Task: Create List Podcasts in Board Customer Acquisition Cost to Workspace Business Intelligence and Analytics. Create List Videos in Board Customer Advocacy to Workspace Business Intelligence and Analytics. Create List Articles in Board Business Model SWOT Analysis and Planning to Workspace Business Intelligence and Analytics
Action: Mouse moved to (97, 361)
Screenshot: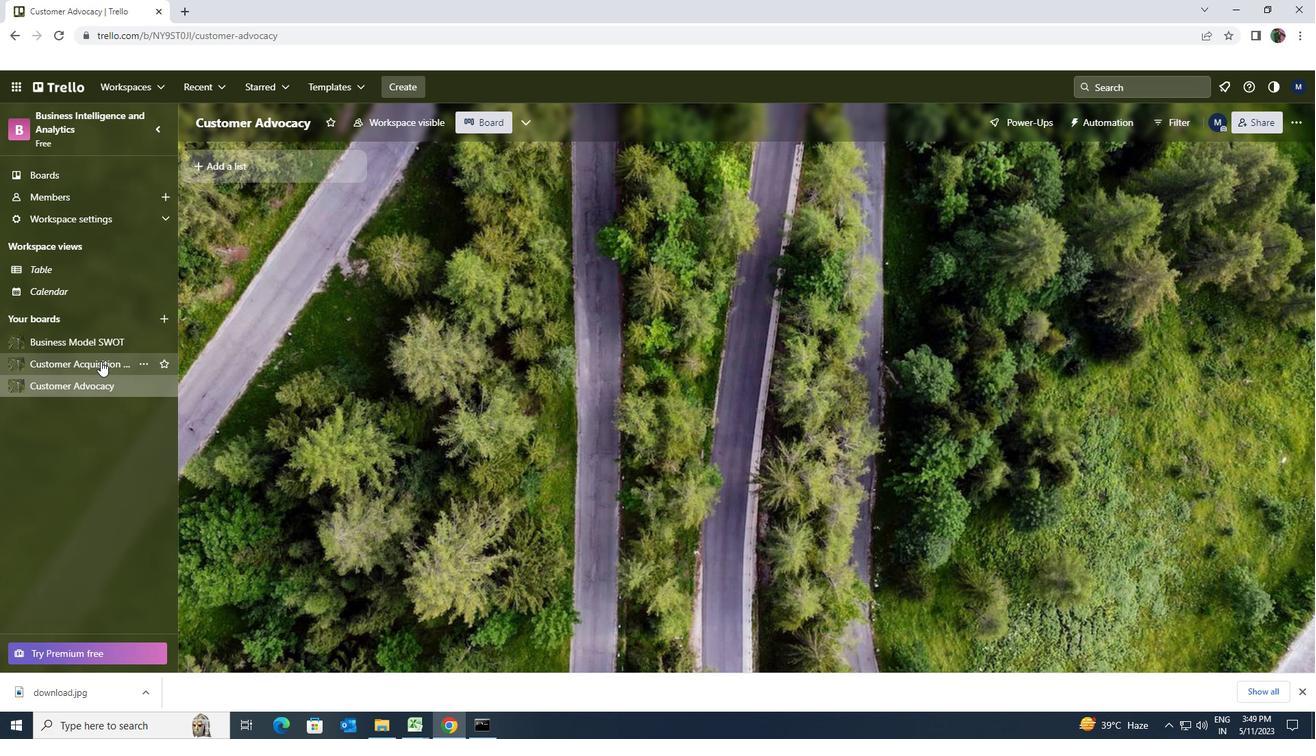 
Action: Mouse pressed left at (97, 361)
Screenshot: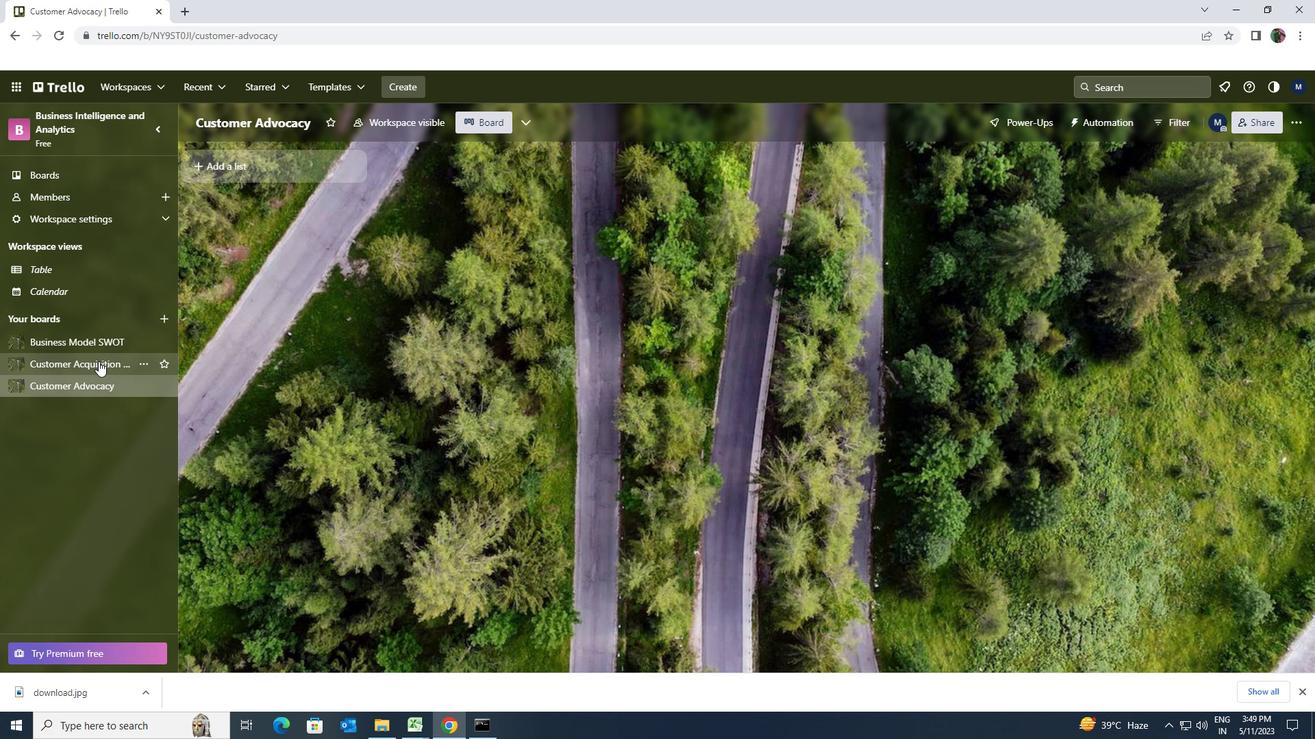 
Action: Mouse moved to (230, 176)
Screenshot: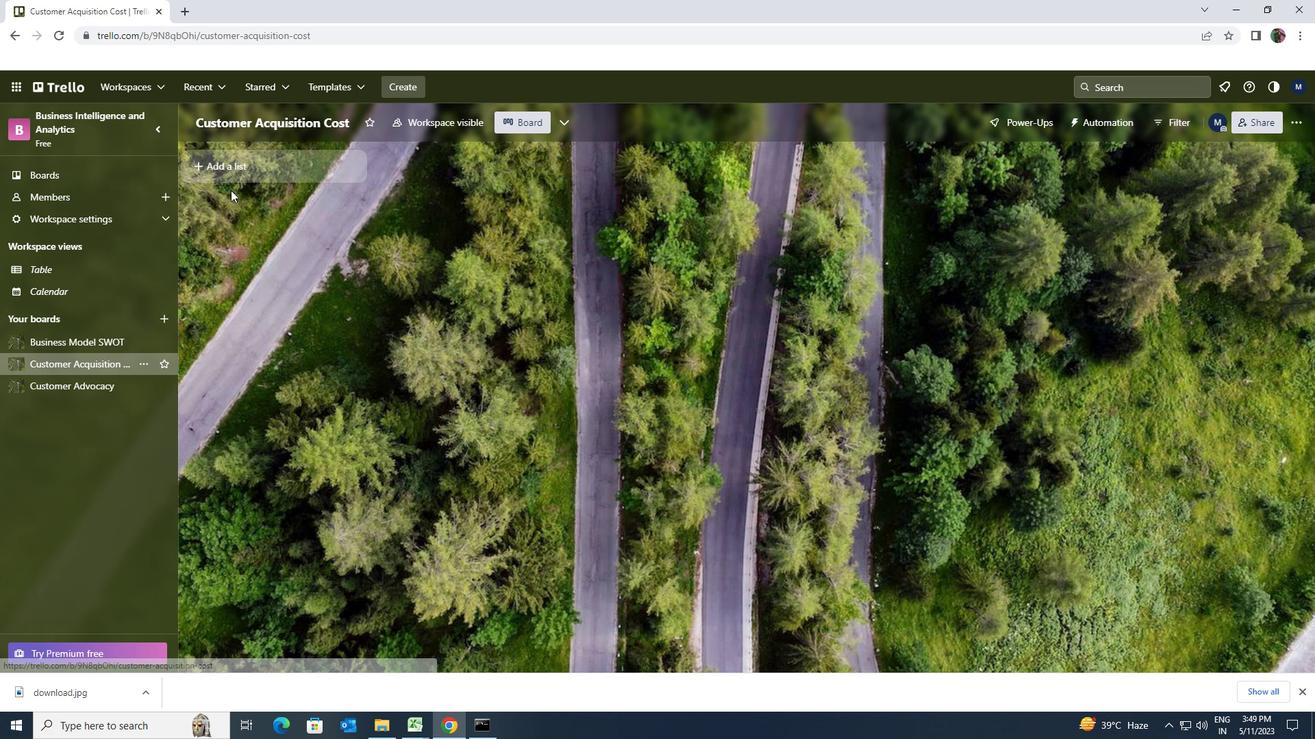 
Action: Mouse pressed left at (230, 176)
Screenshot: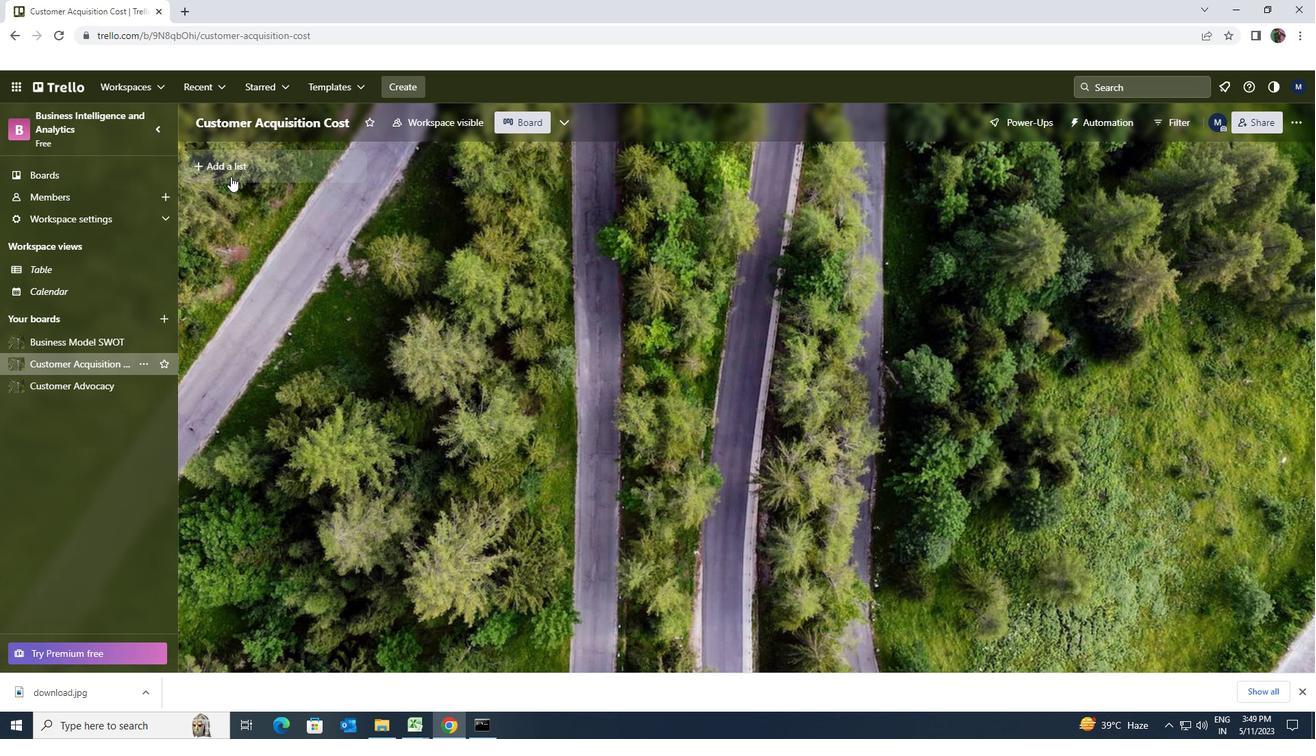 
Action: Key pressed <Key.shift>PODCASTS
Screenshot: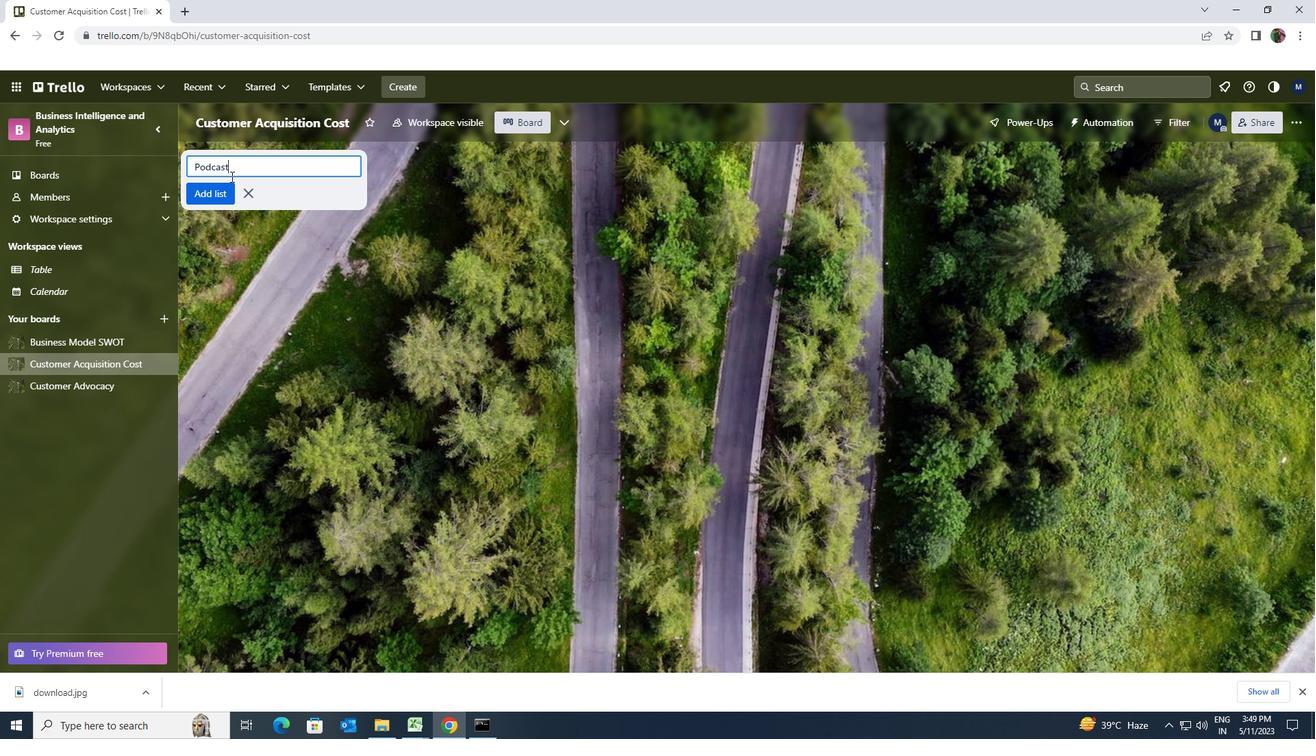 
Action: Mouse moved to (227, 191)
Screenshot: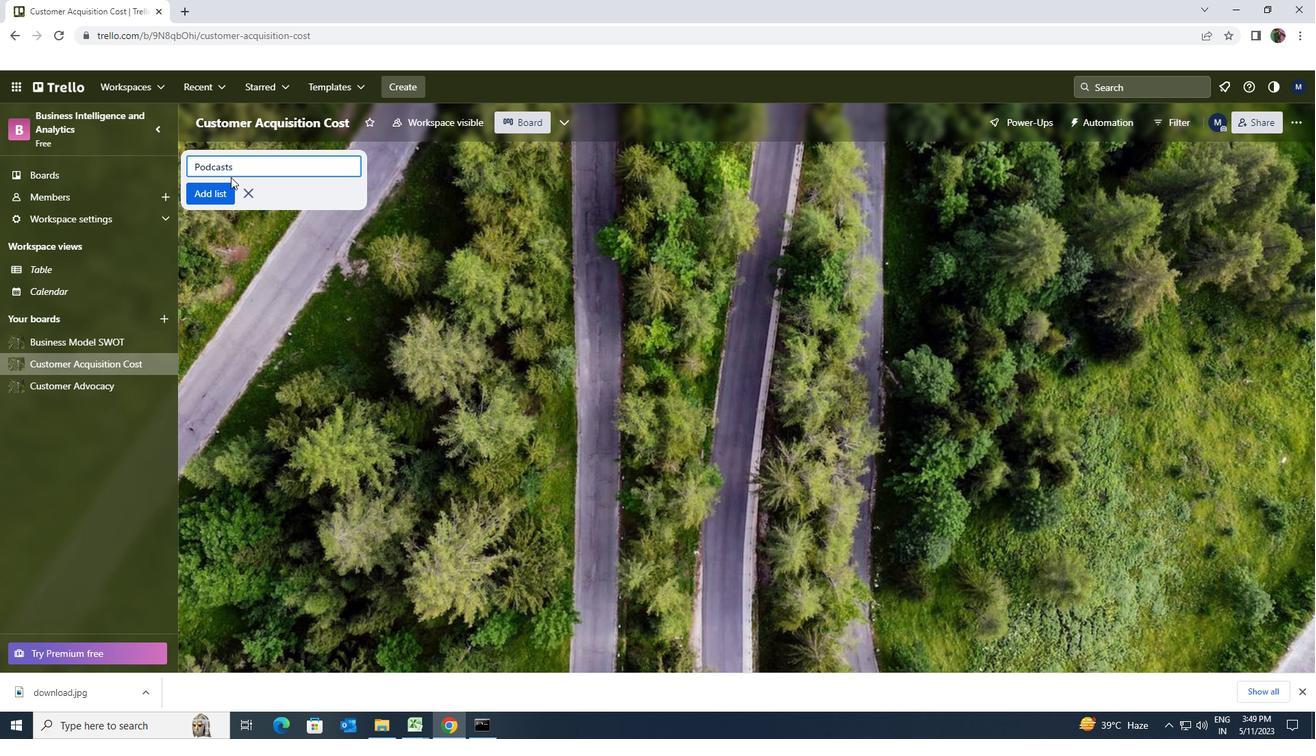 
Action: Mouse pressed left at (227, 191)
Screenshot: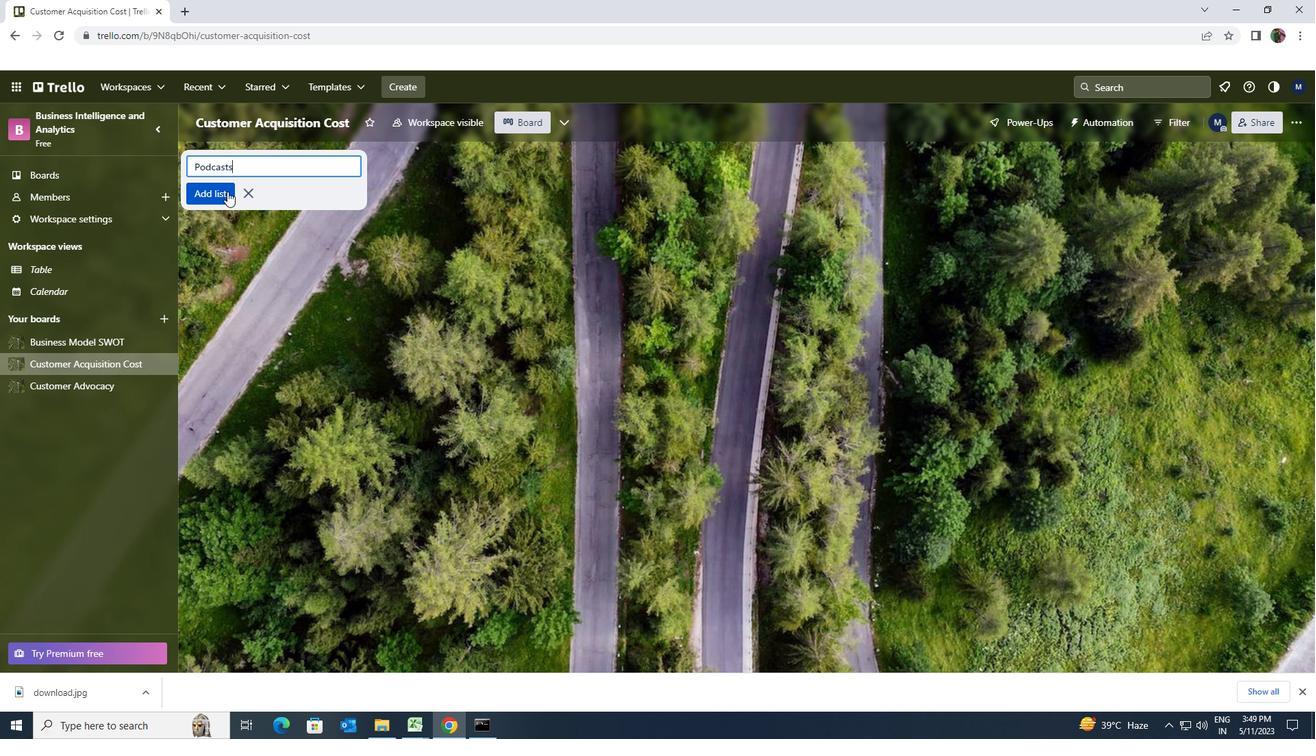 
Action: Mouse moved to (89, 384)
Screenshot: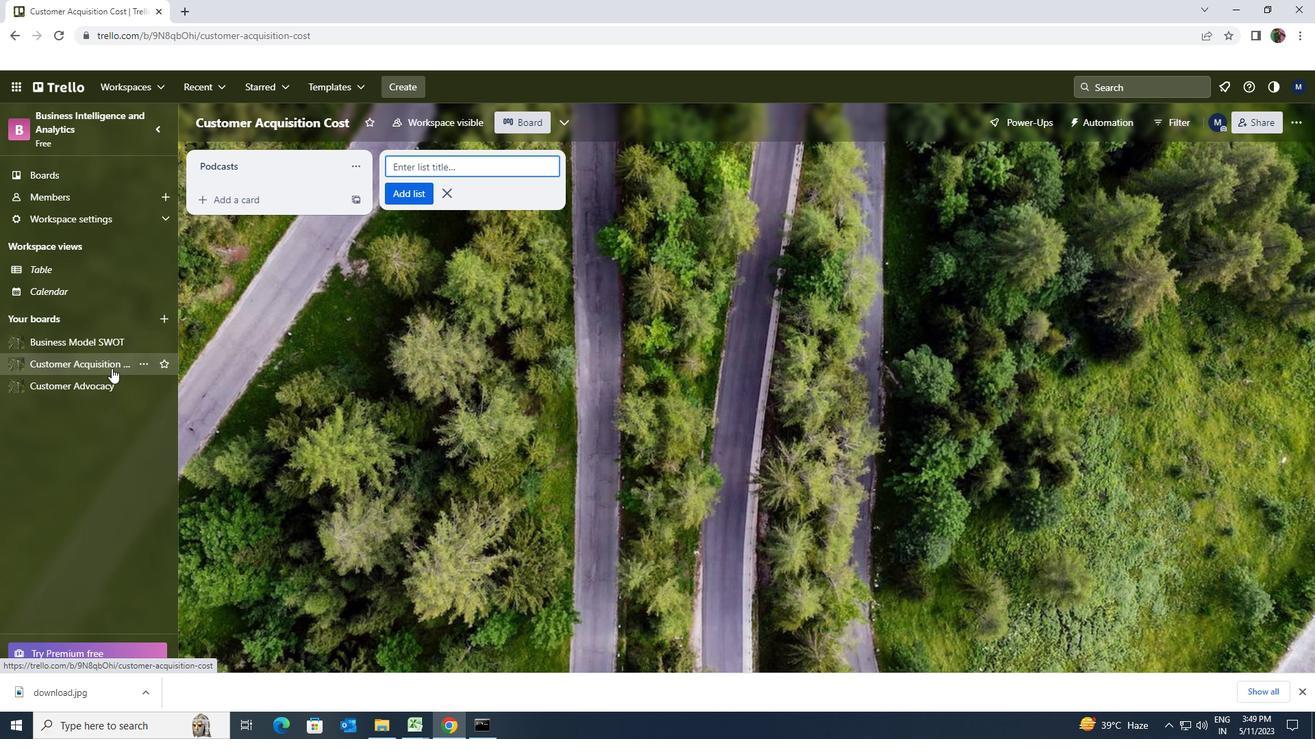 
Action: Mouse pressed left at (89, 384)
Screenshot: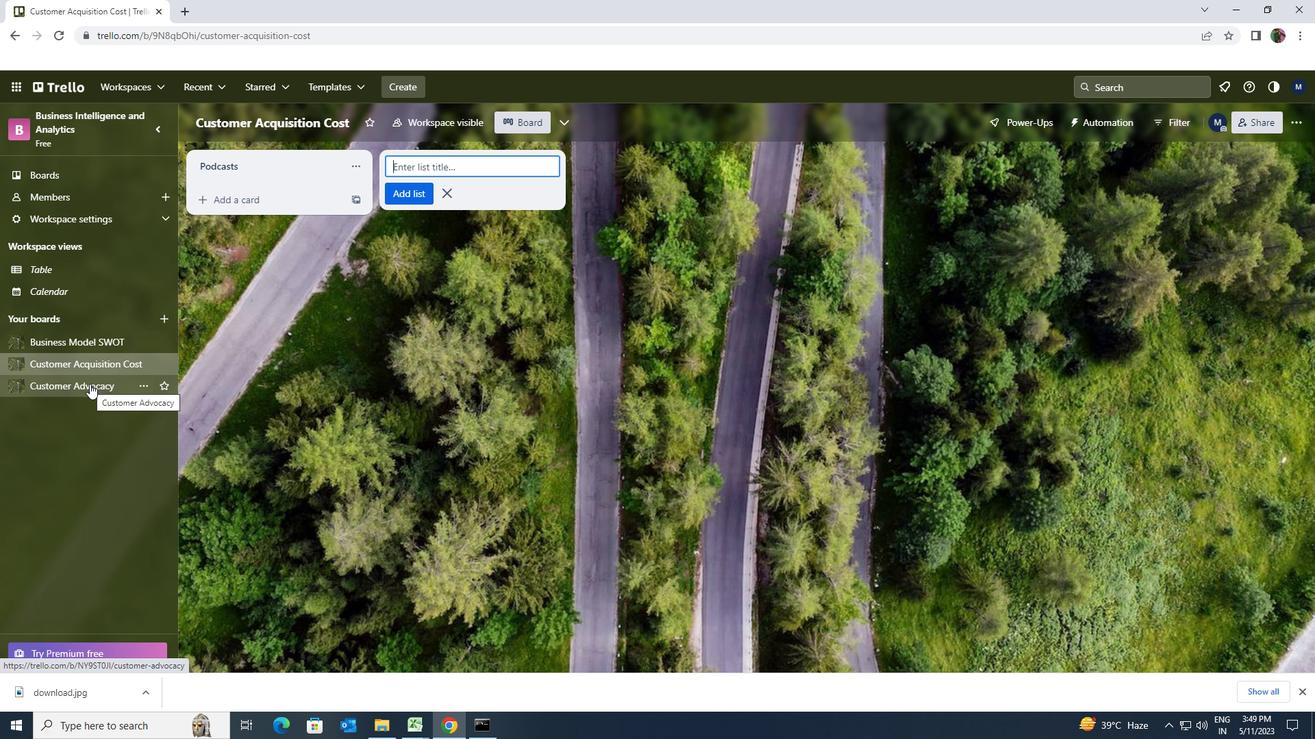 
Action: Mouse moved to (202, 165)
Screenshot: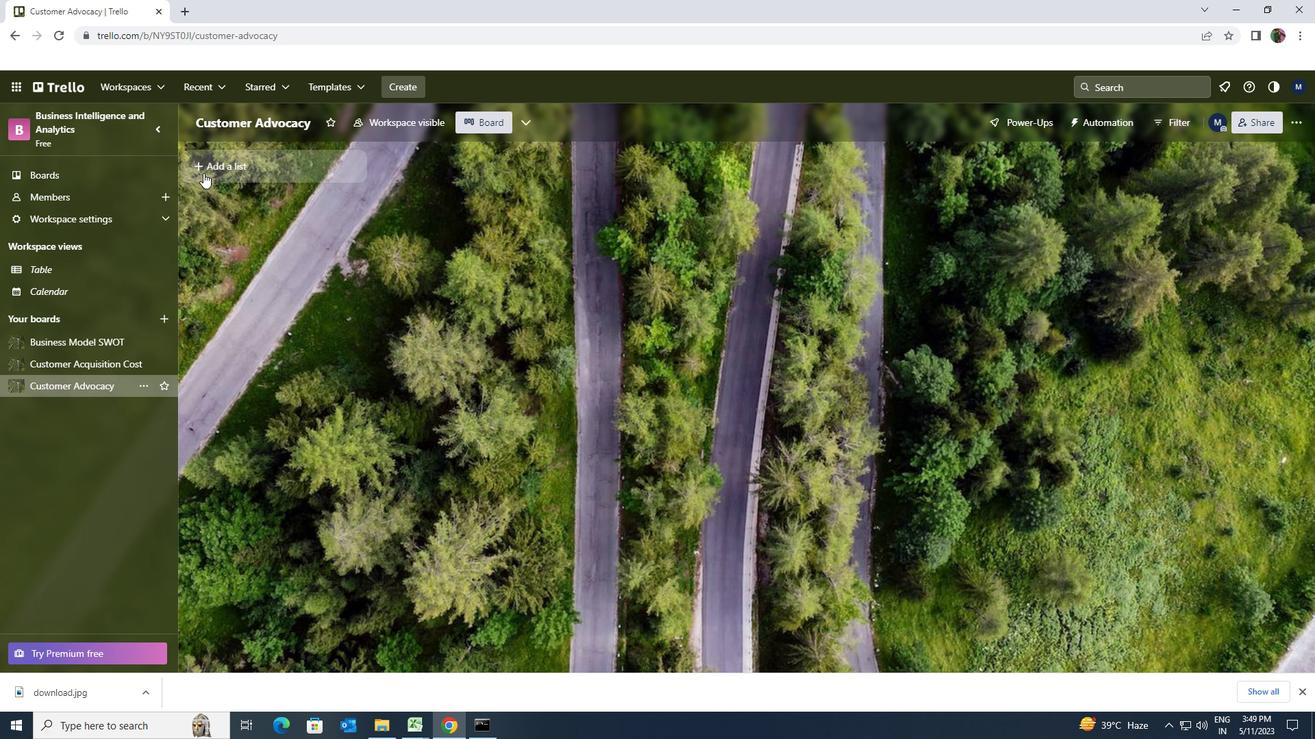 
Action: Mouse pressed left at (202, 165)
Screenshot: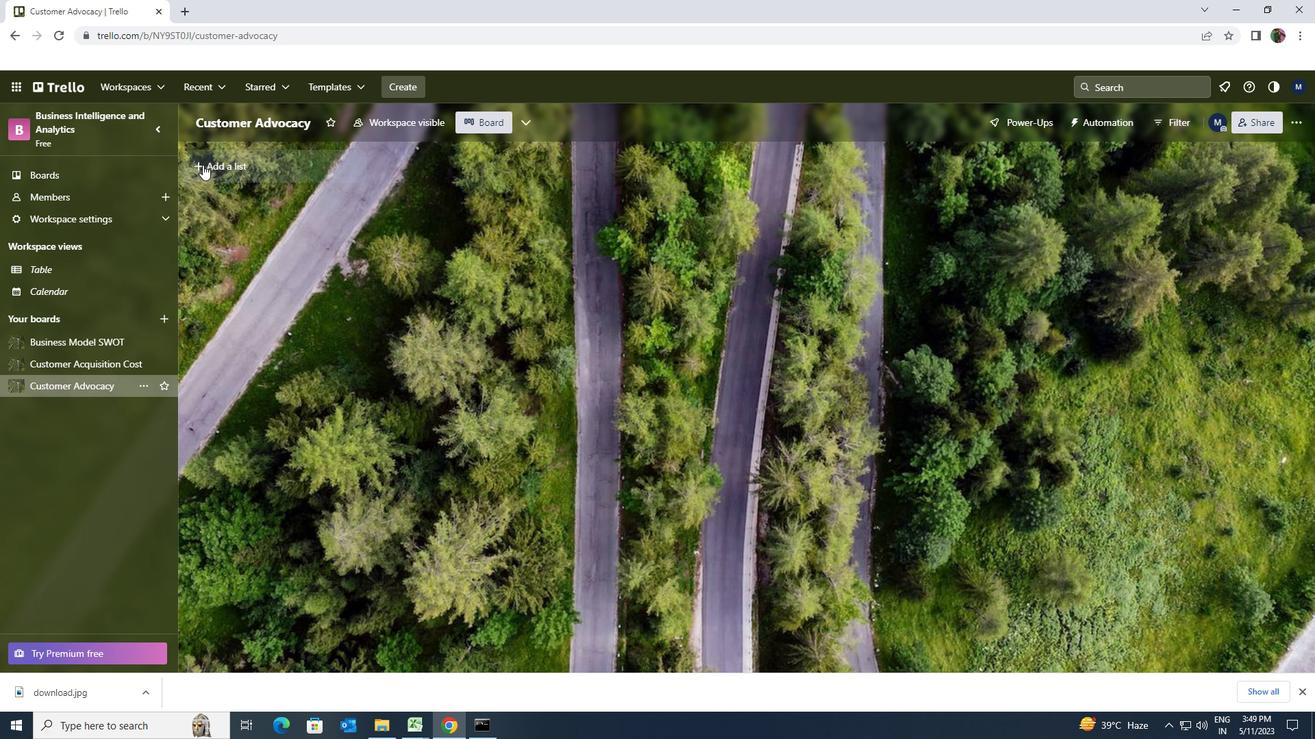 
Action: Key pressed <Key.shift>VIUDEOS
Screenshot: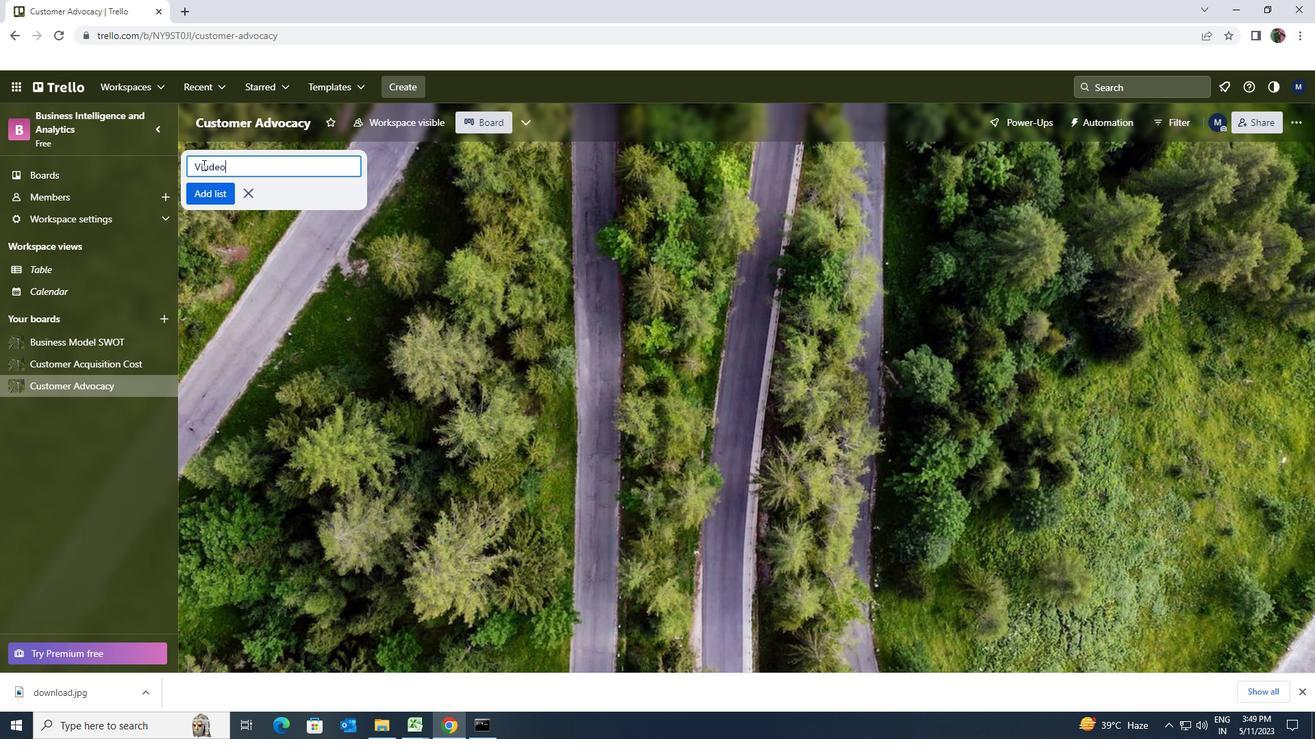 
Action: Mouse moved to (206, 185)
Screenshot: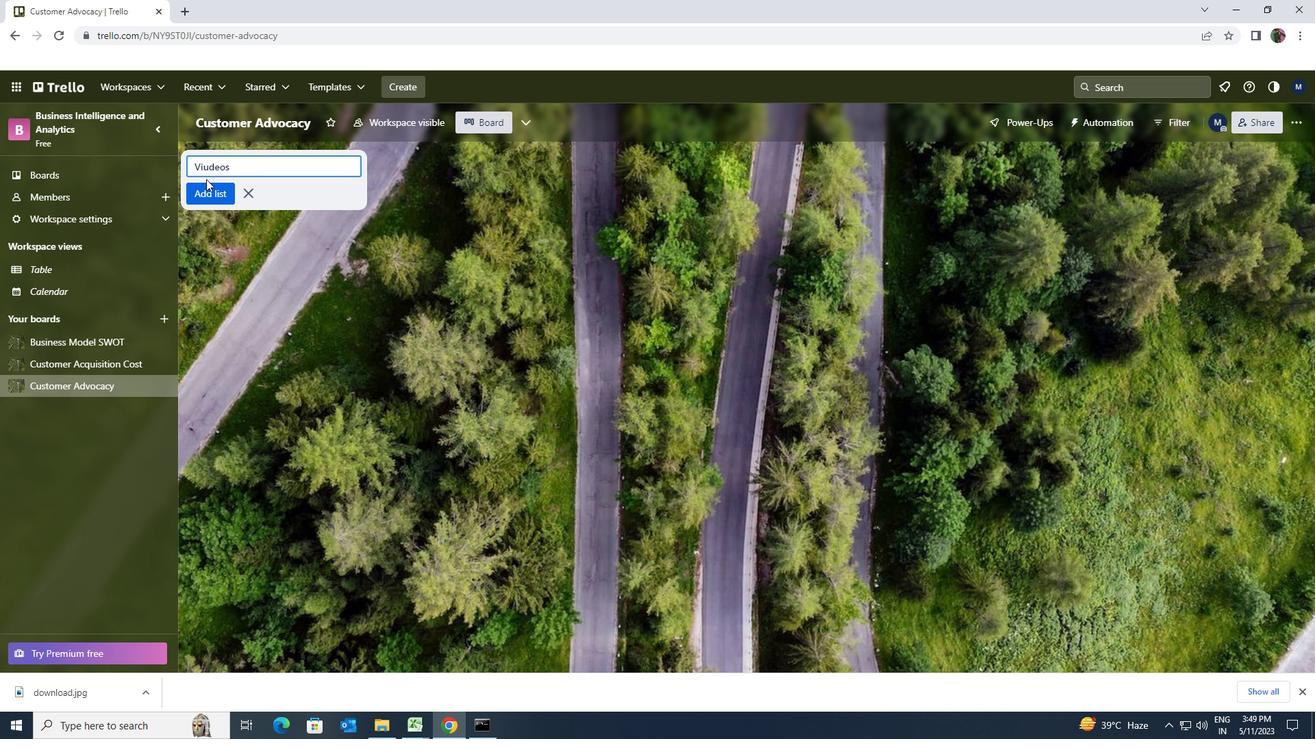 
Action: Mouse pressed left at (206, 185)
Screenshot: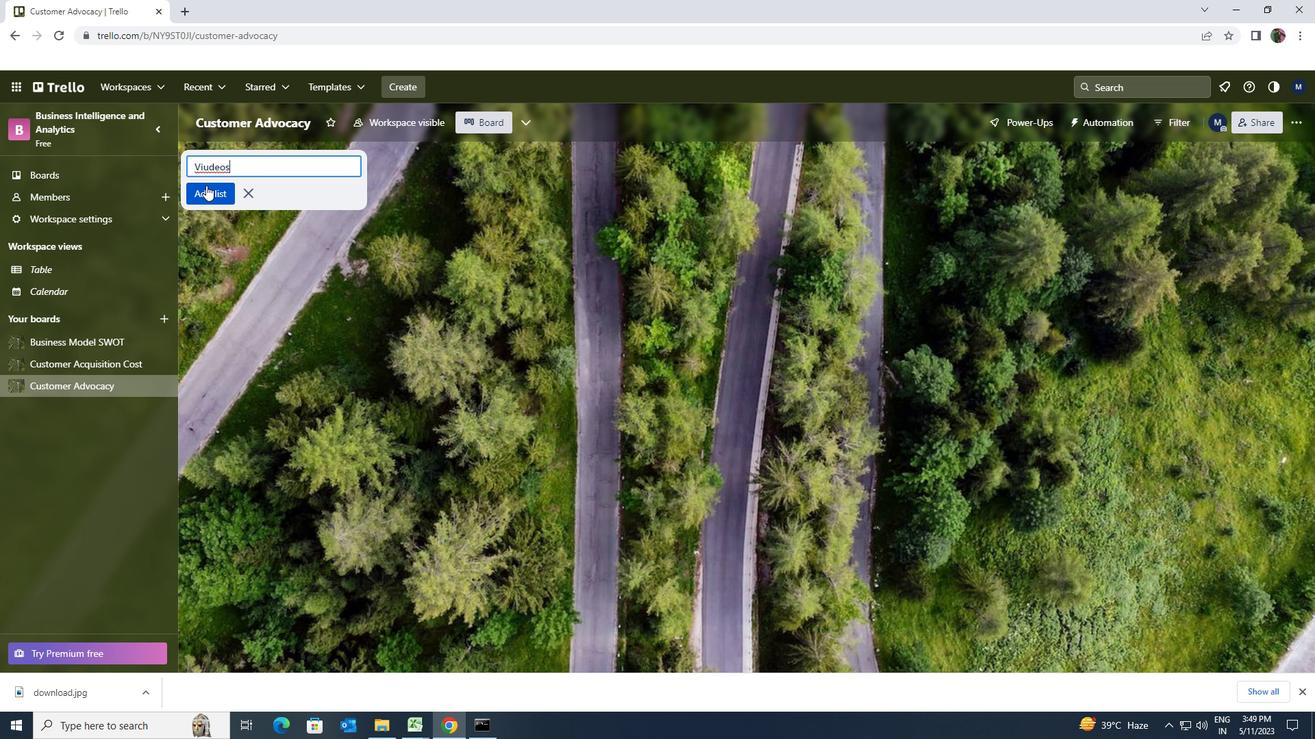 
Action: Mouse moved to (102, 343)
Screenshot: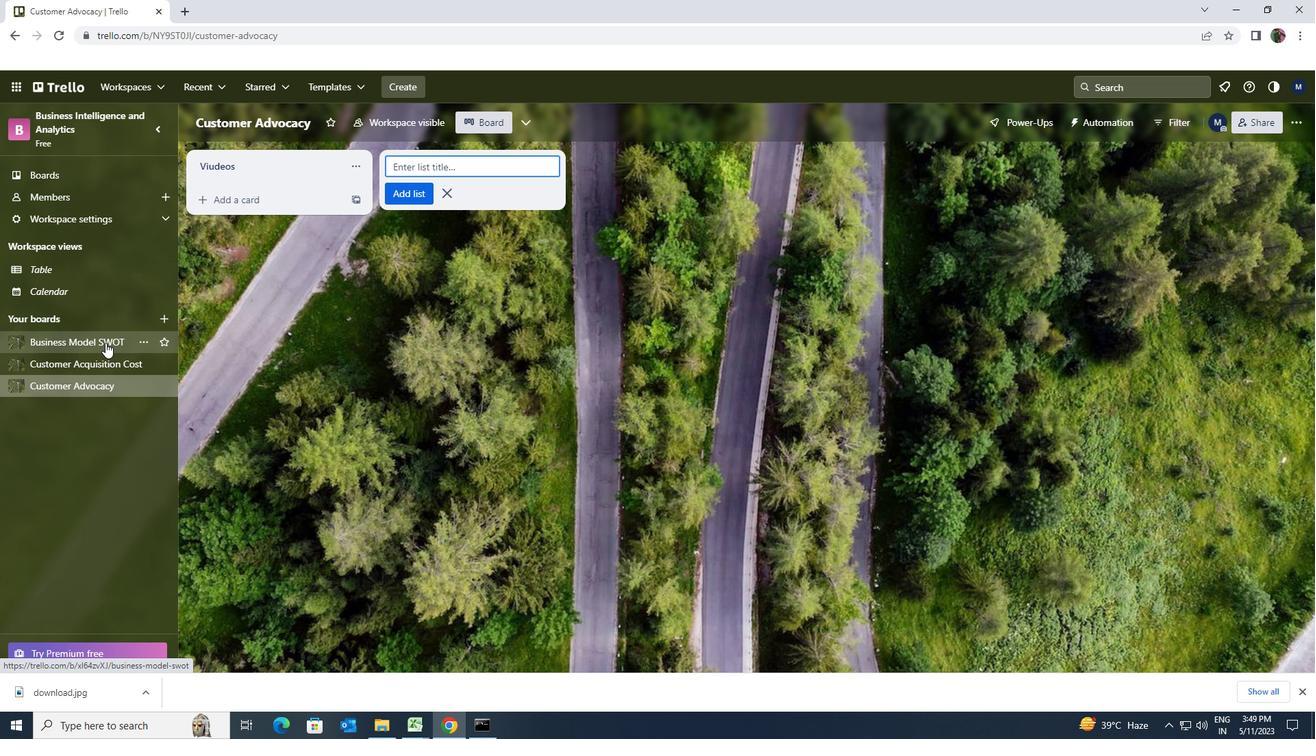 
Action: Mouse pressed left at (102, 343)
Screenshot: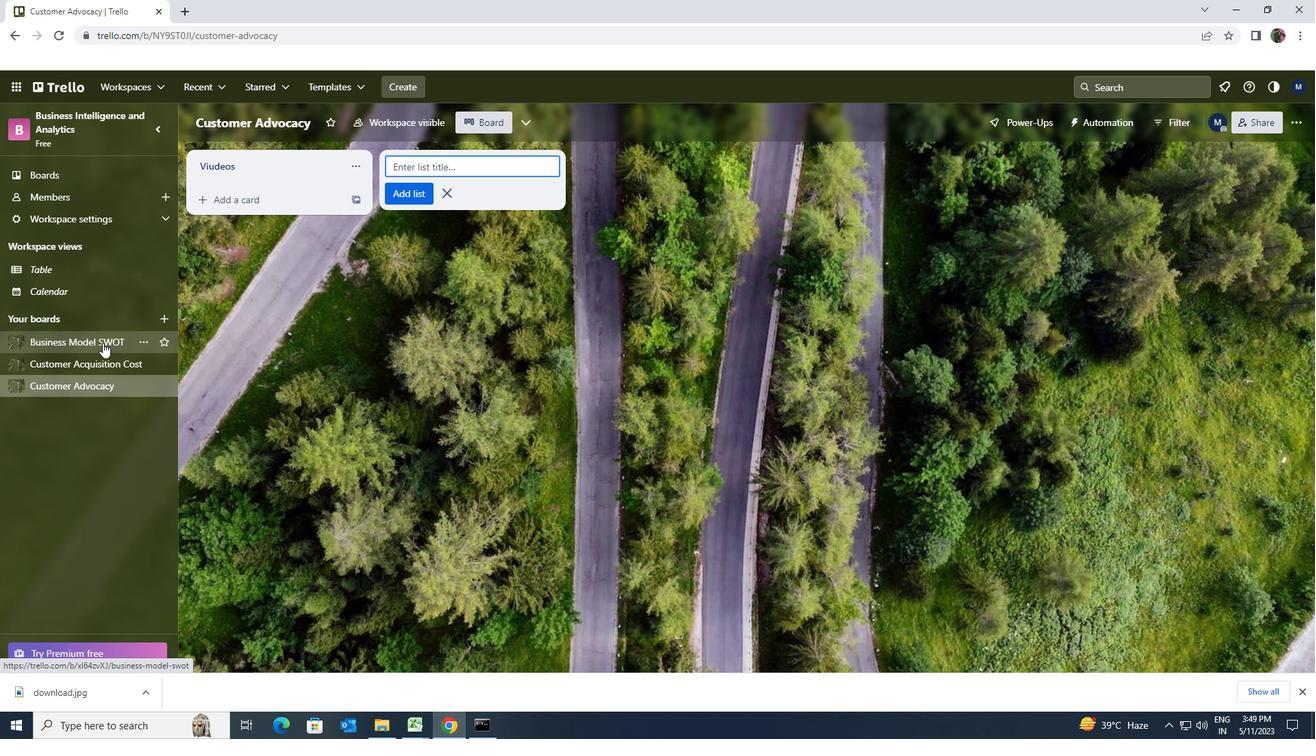 
Action: Mouse moved to (197, 172)
Screenshot: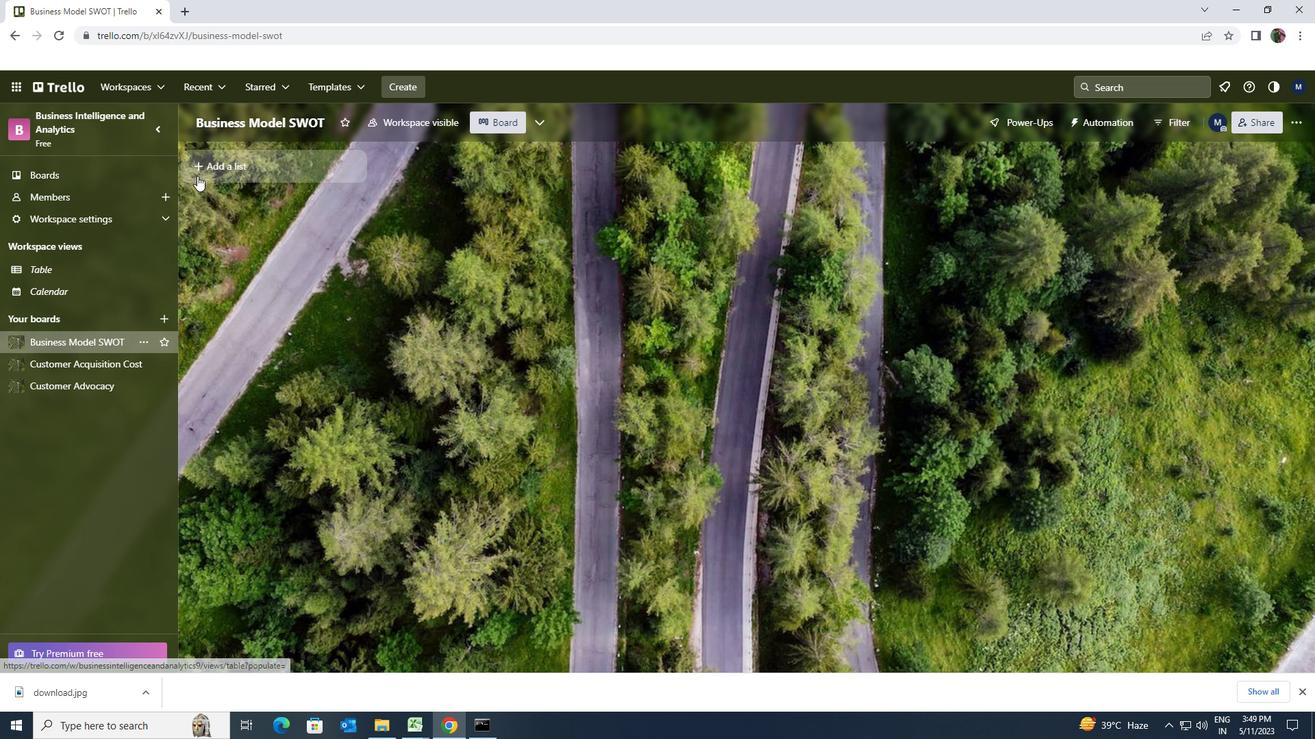 
Action: Mouse pressed left at (197, 172)
Screenshot: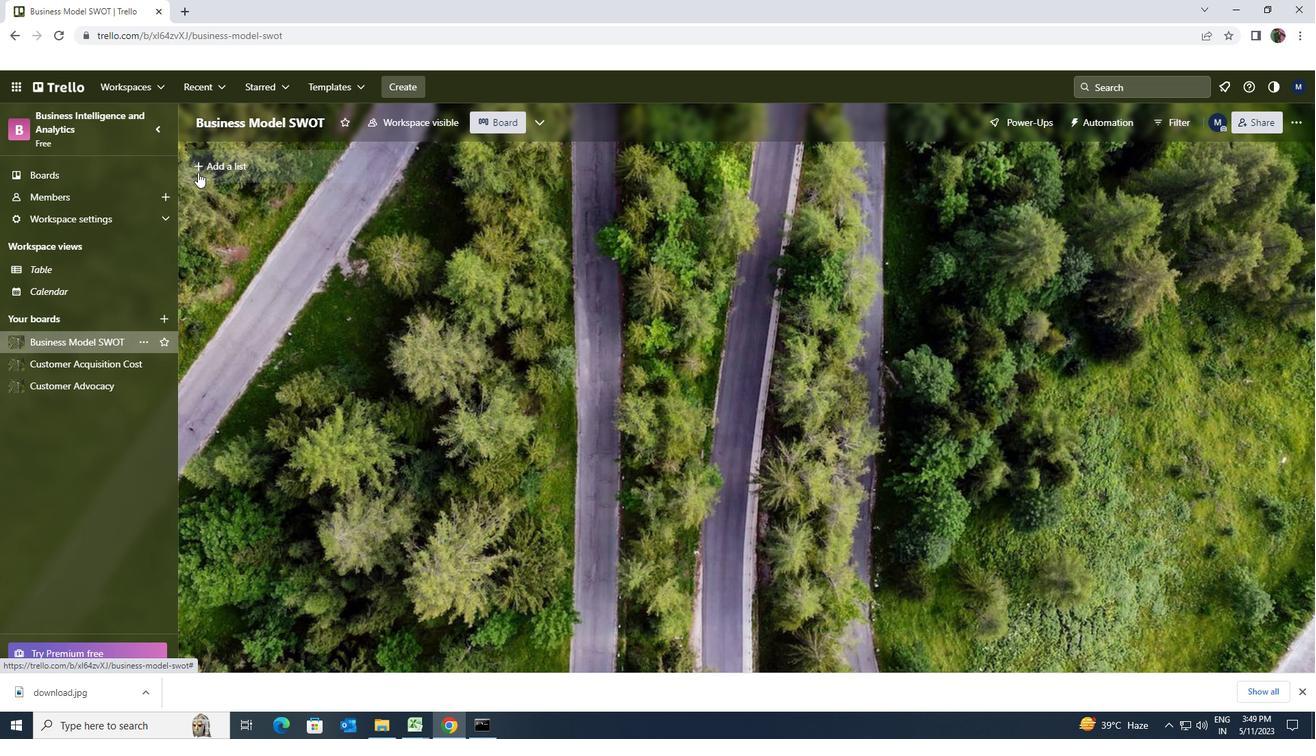 
Action: Key pressed <Key.shift>ARTICLES
Screenshot: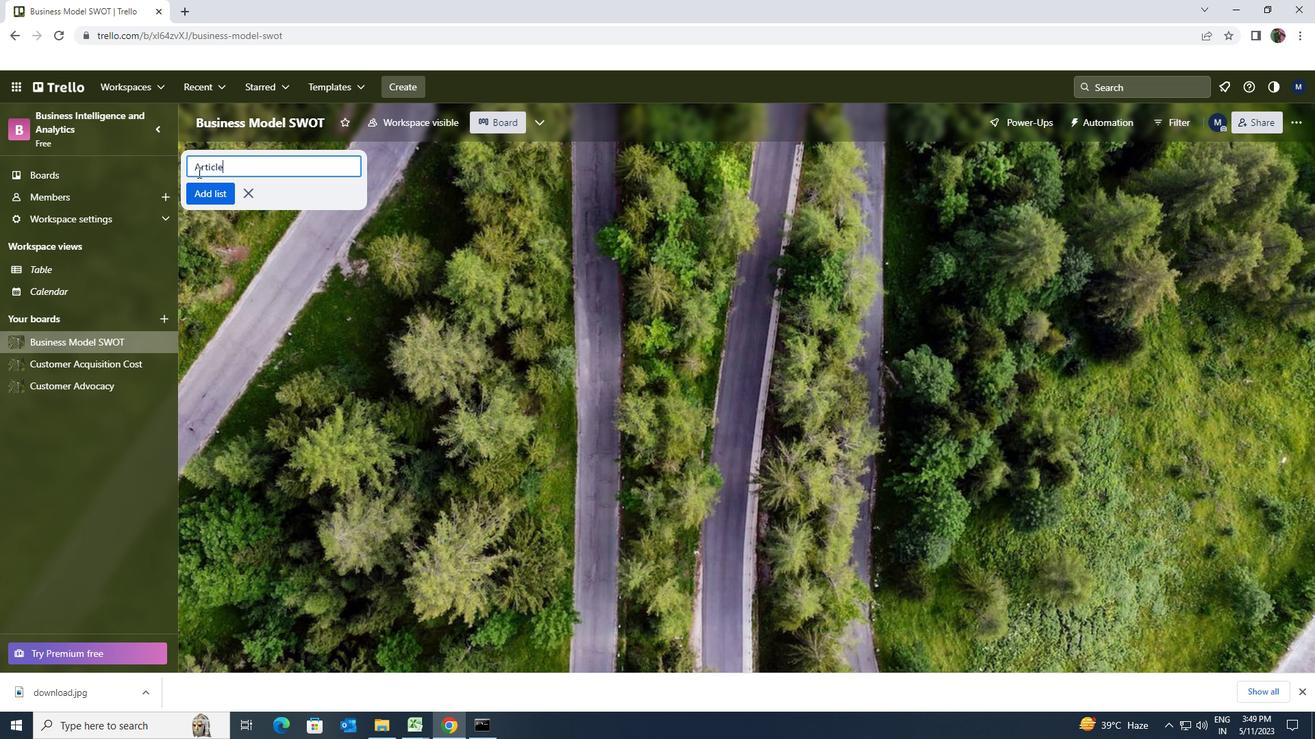
Action: Mouse moved to (208, 188)
Screenshot: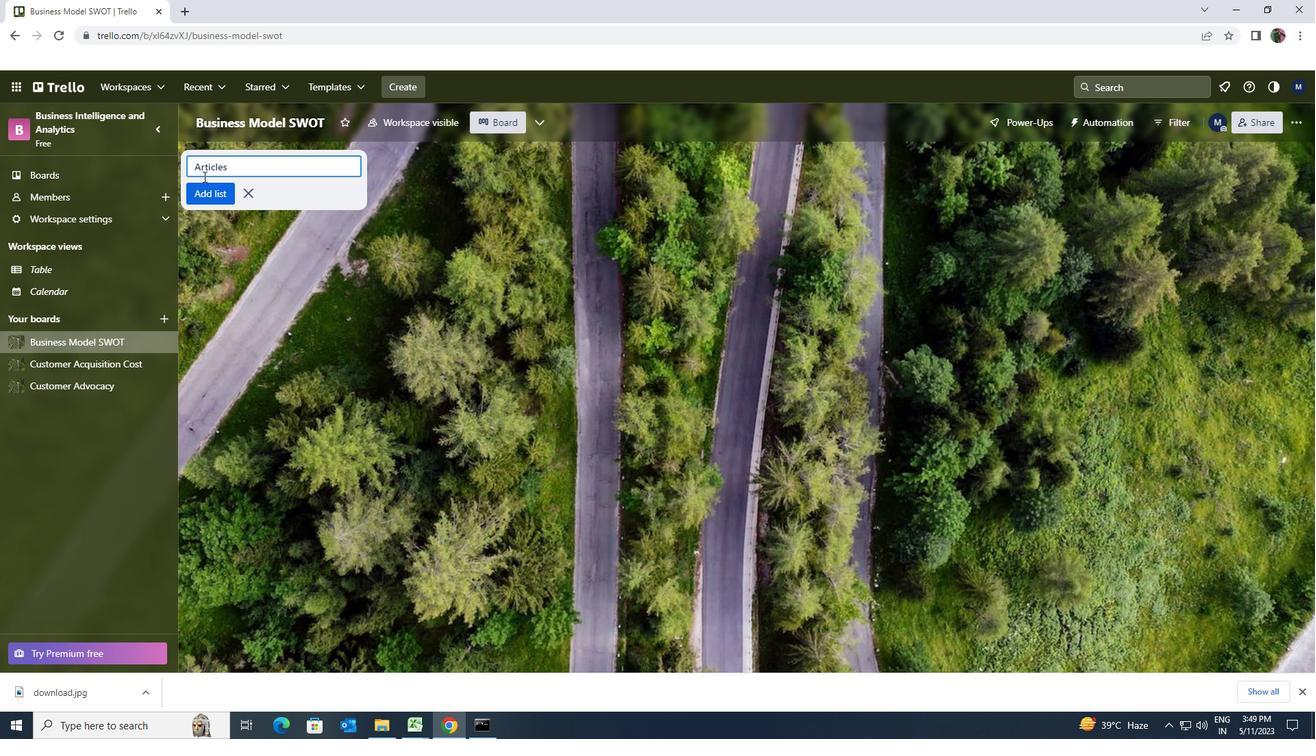 
Action: Mouse pressed left at (208, 188)
Screenshot: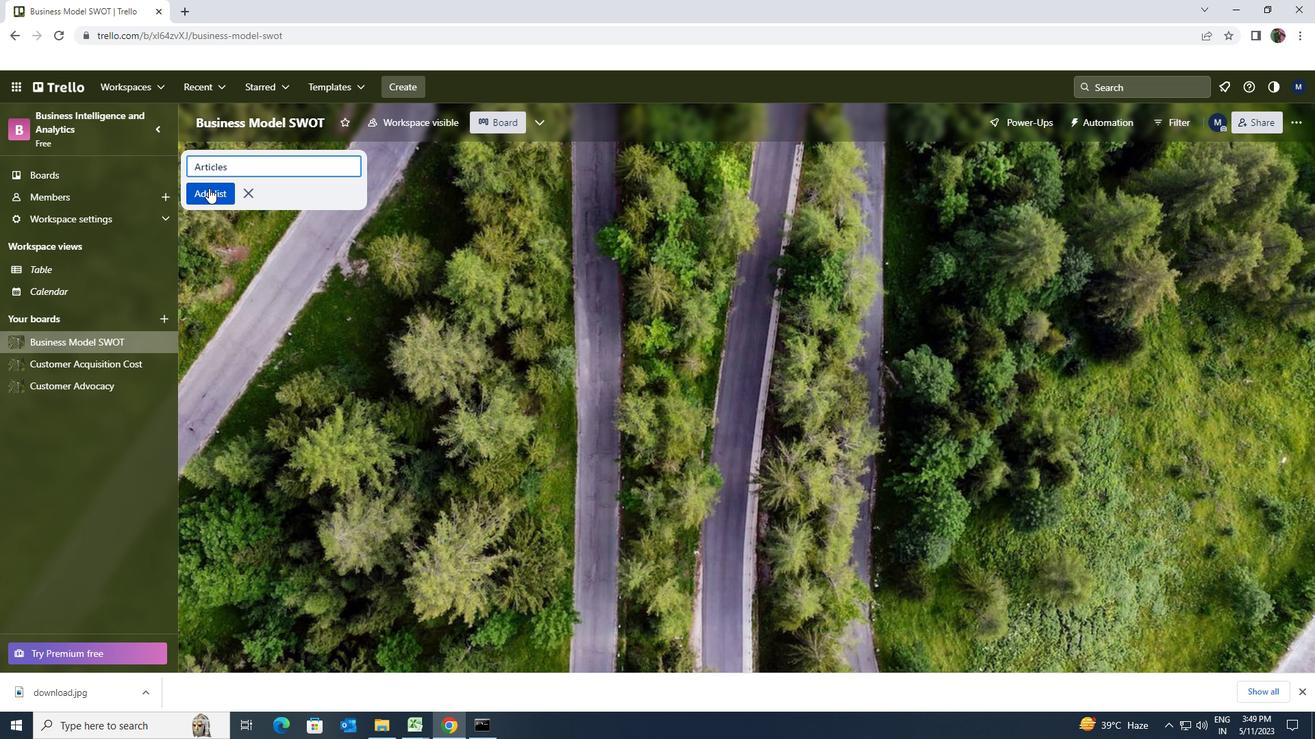 
